 Task: Log work in the project TriumphTech for the issue 'Develop a new tool for automated testing of blockchain applications' spent time as '4w 4d 20h 47m' and remaining time as '5w 4d 11h 53m' and add a flag. Now add the issue to the epic 'Risk Assessment and Management'.
Action: Mouse moved to (920, 499)
Screenshot: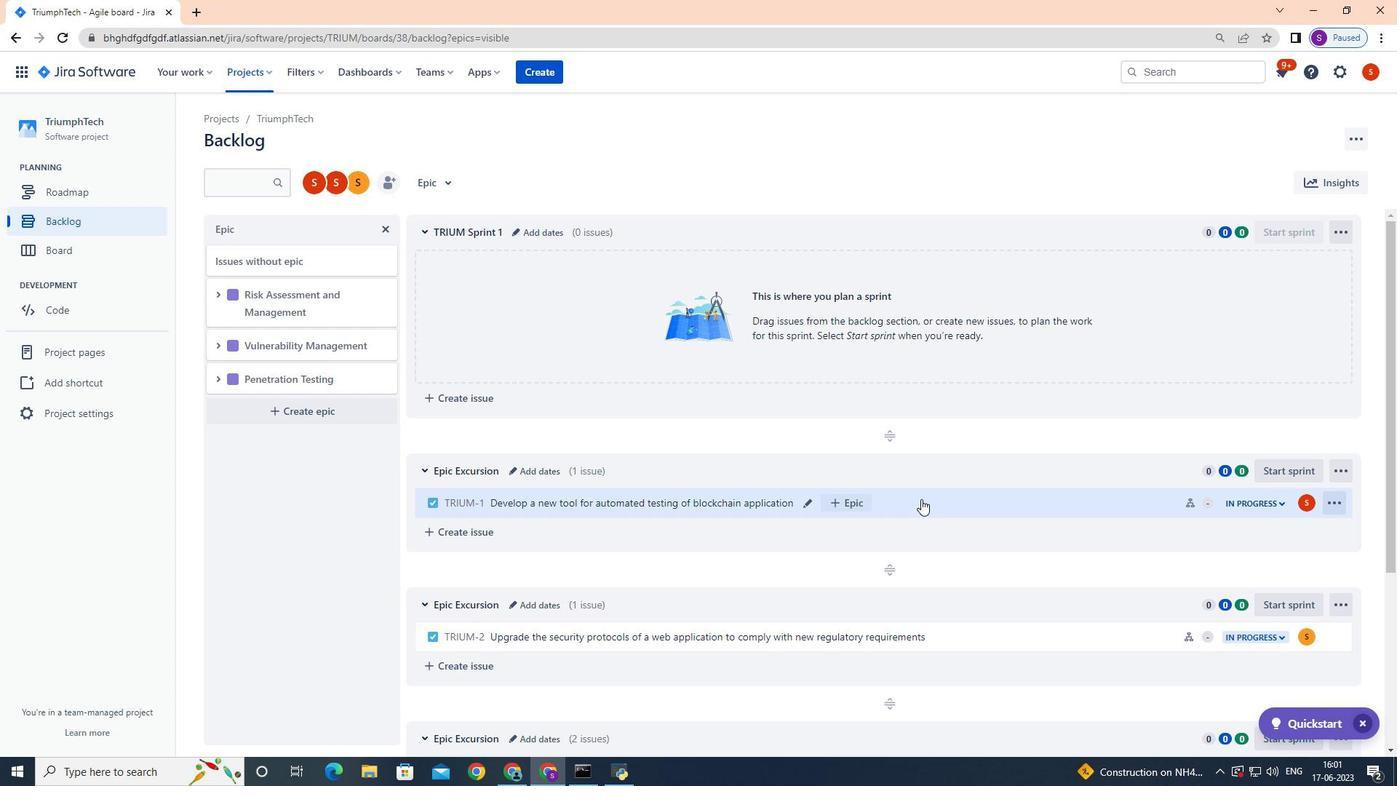 
Action: Mouse pressed left at (920, 499)
Screenshot: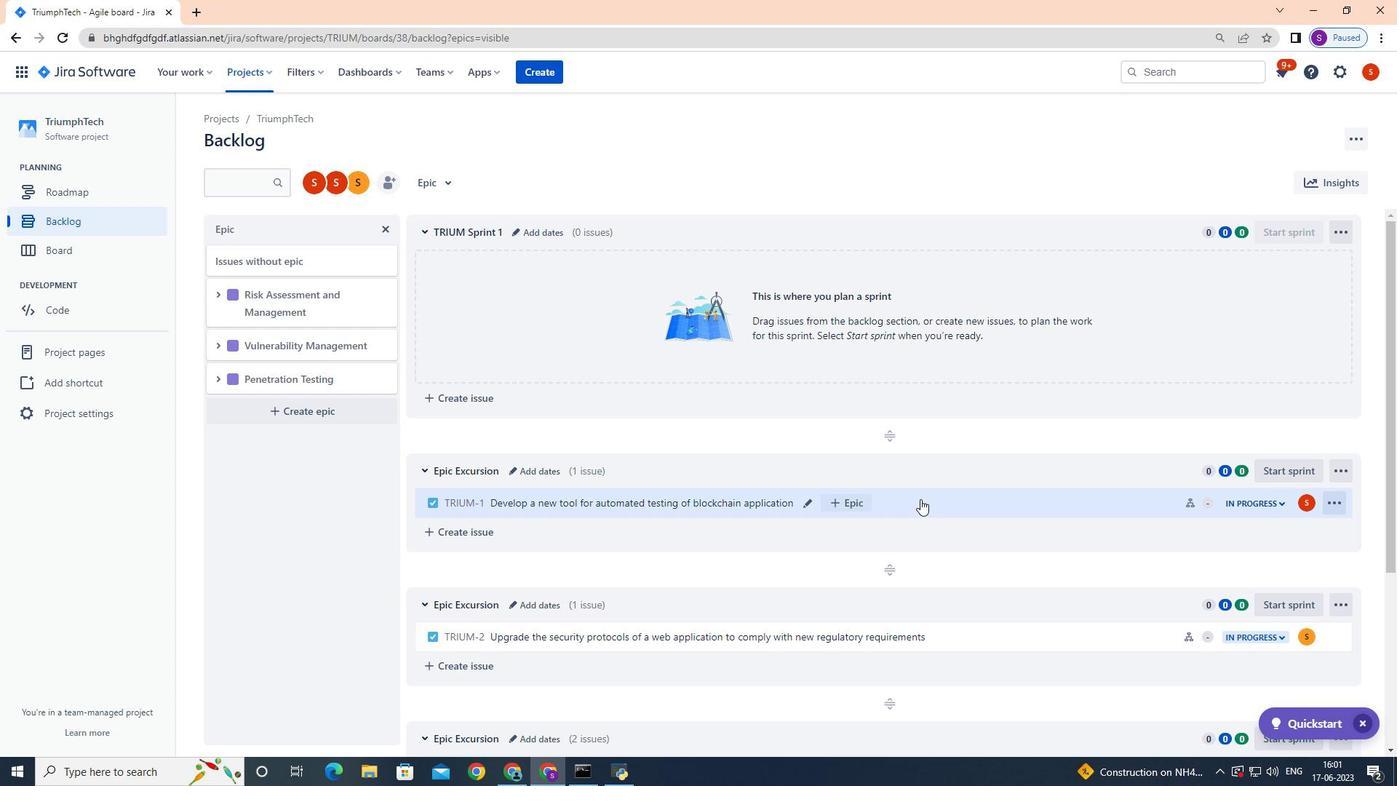 
Action: Mouse moved to (1327, 219)
Screenshot: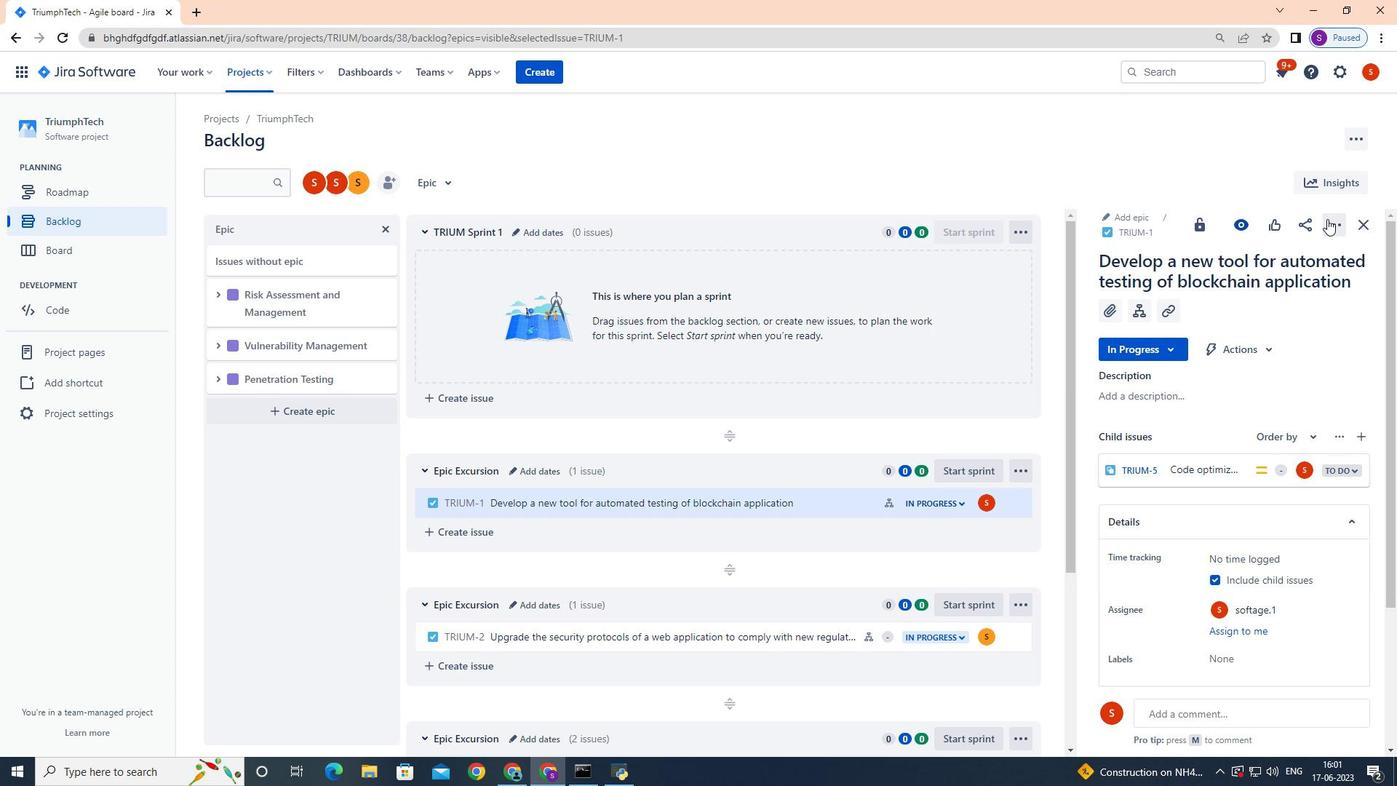 
Action: Mouse pressed left at (1327, 219)
Screenshot: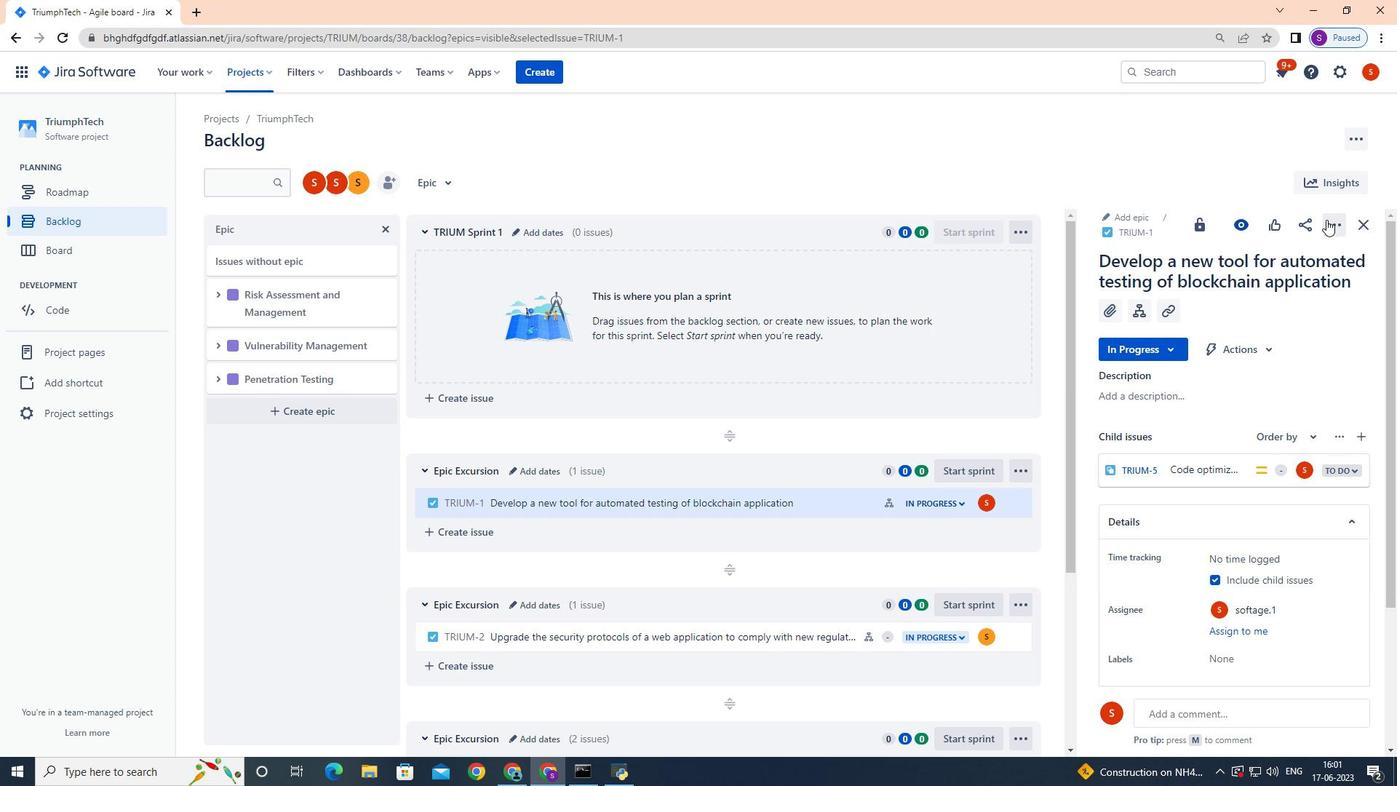 
Action: Mouse moved to (1315, 252)
Screenshot: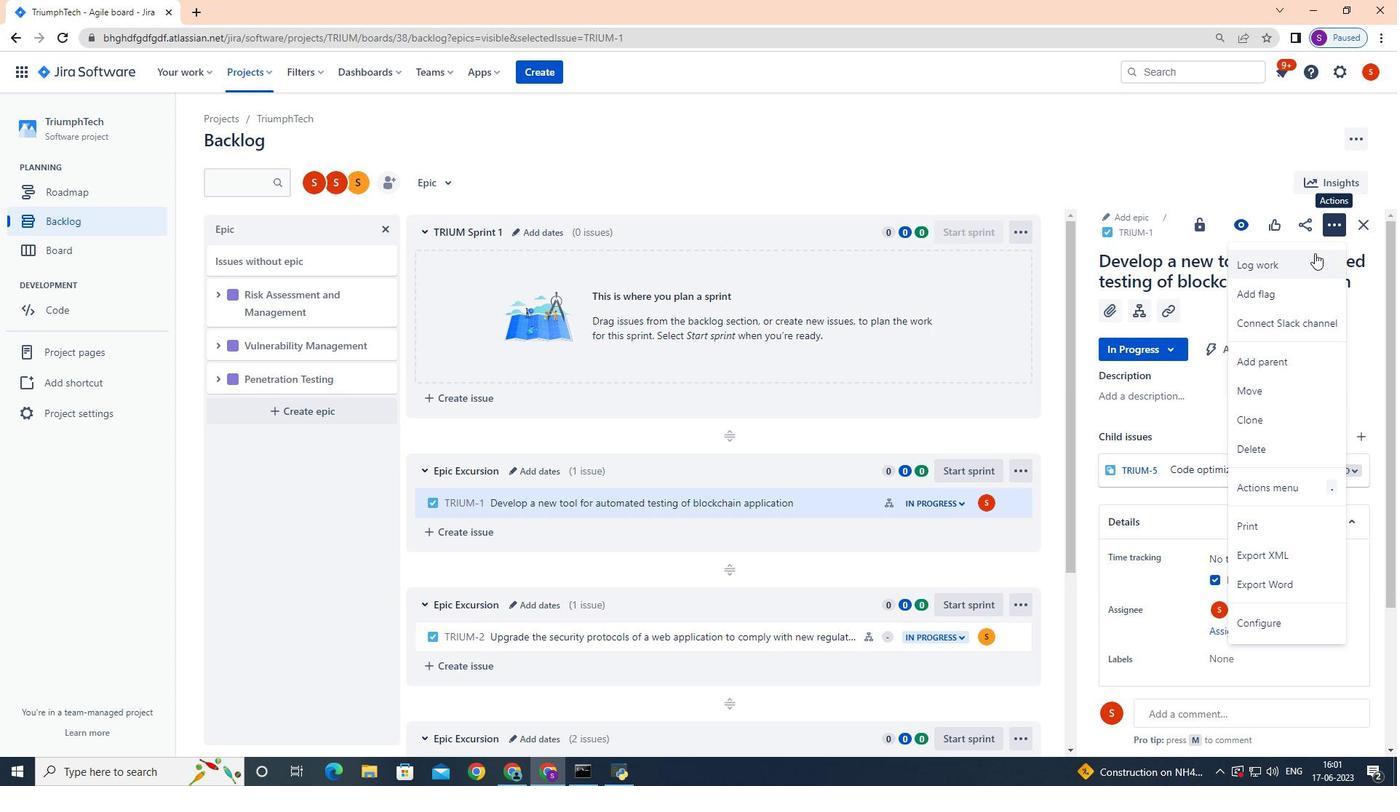 
Action: Mouse pressed left at (1315, 252)
Screenshot: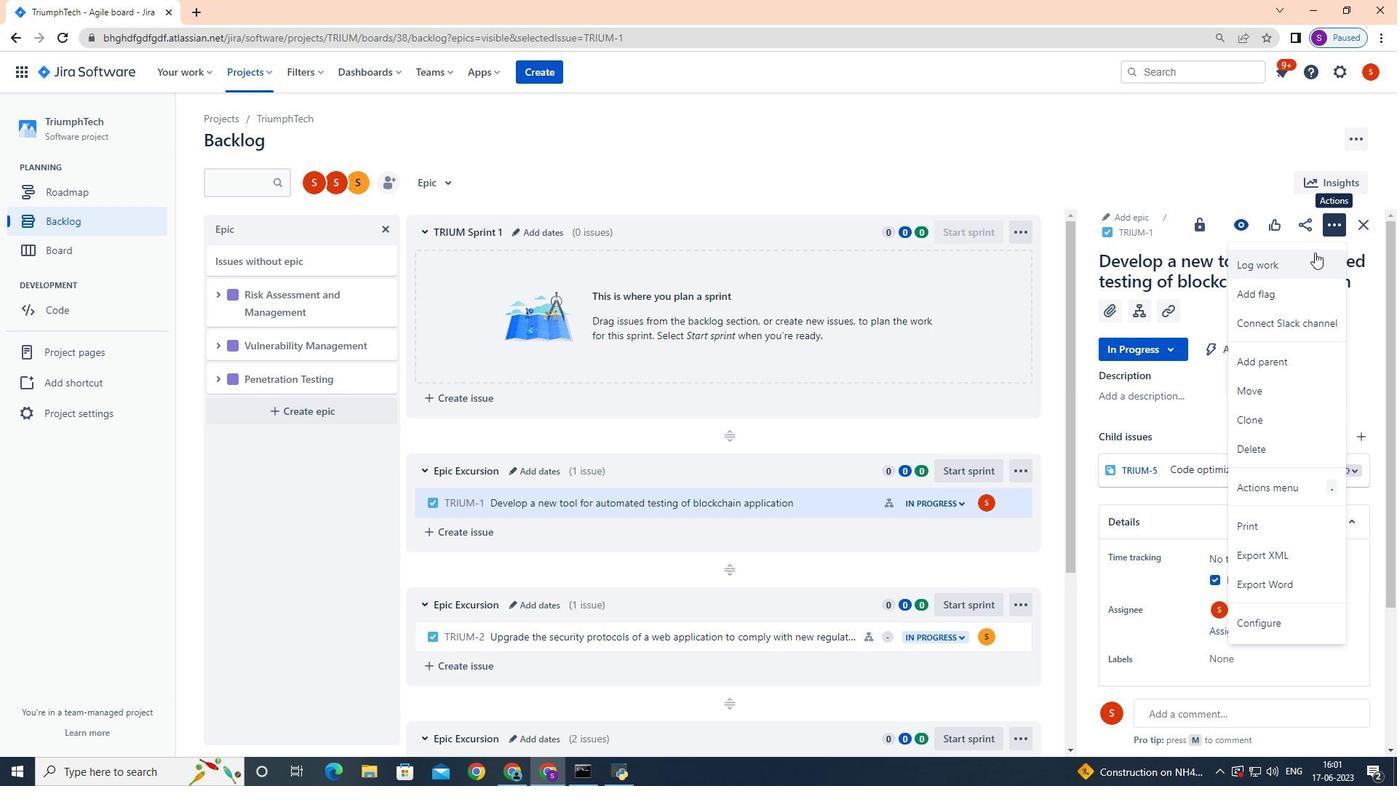 
Action: Mouse moved to (1274, 256)
Screenshot: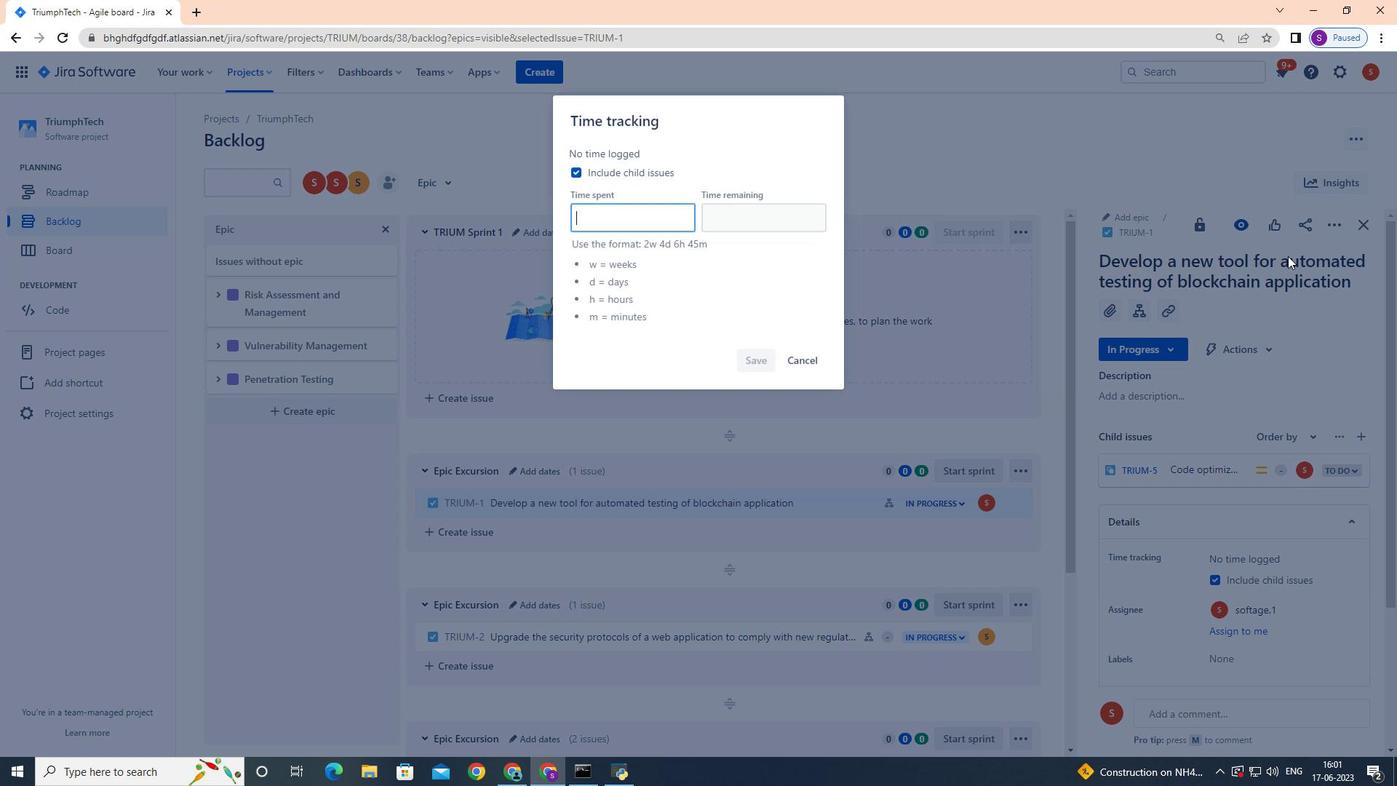 
Action: Key pressed 4w<Key.space>4d<Key.space>20h<Key.space>47m
Screenshot: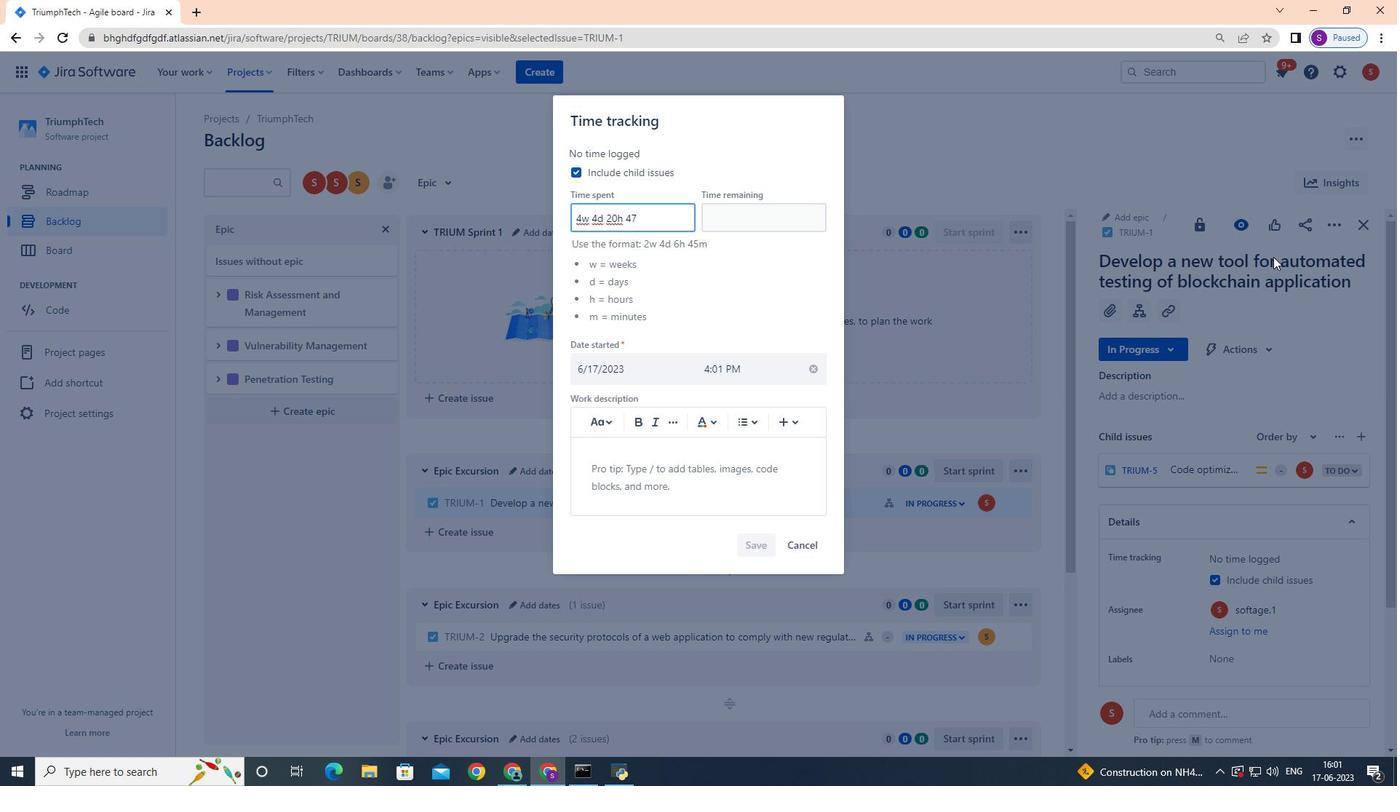 
Action: Mouse moved to (742, 222)
Screenshot: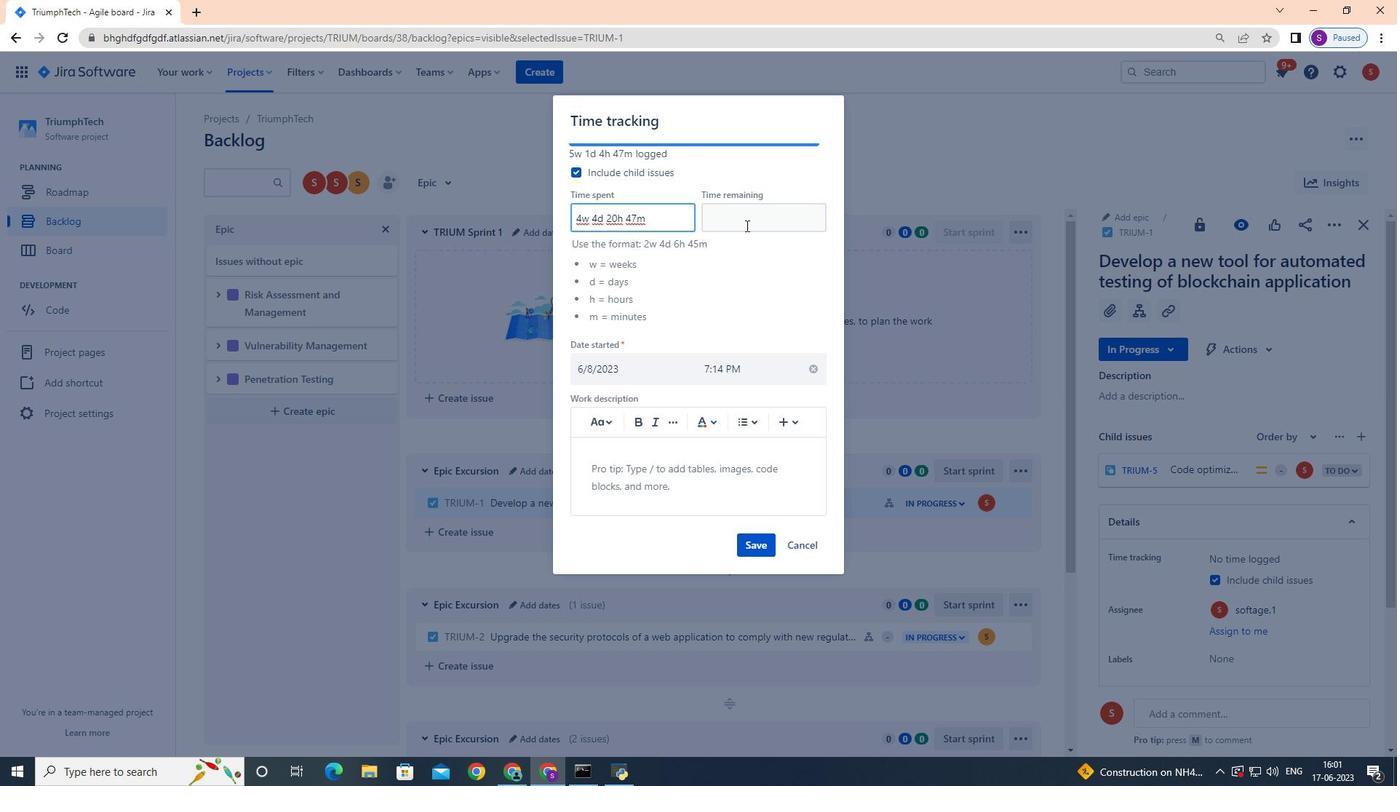 
Action: Mouse pressed left at (742, 222)
Screenshot: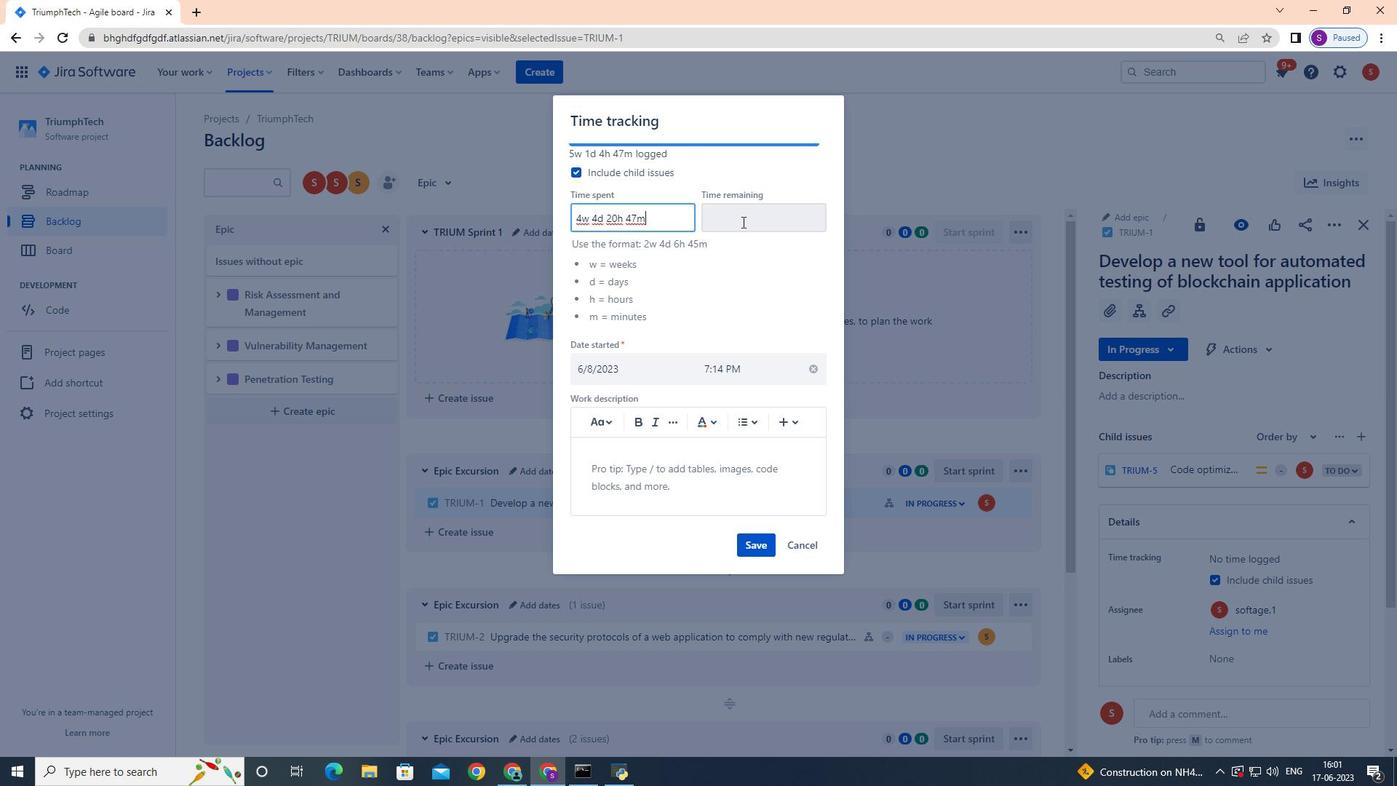 
Action: Key pressed 5w<Key.space>4d<Key.space>11h<Key.space>53m
Screenshot: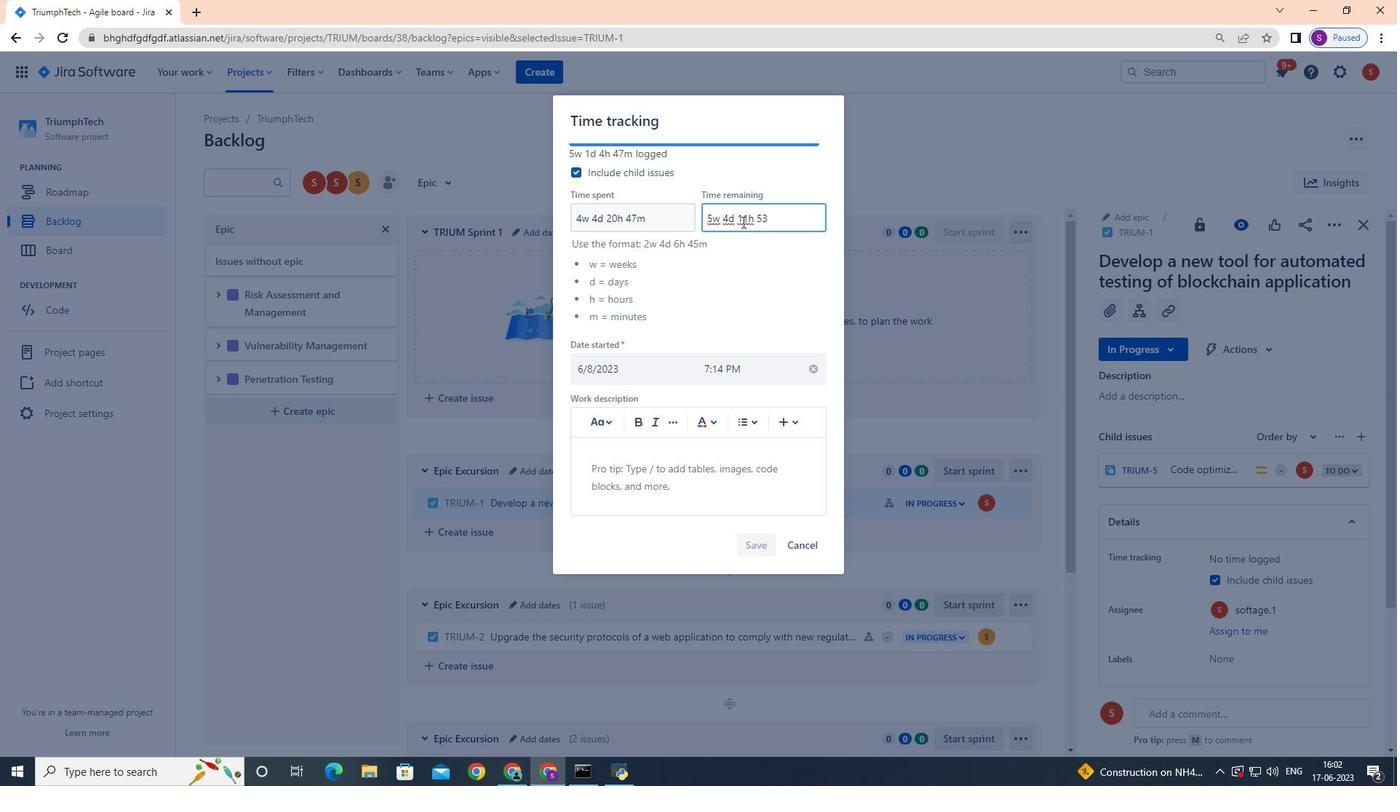 
Action: Mouse moved to (743, 544)
Screenshot: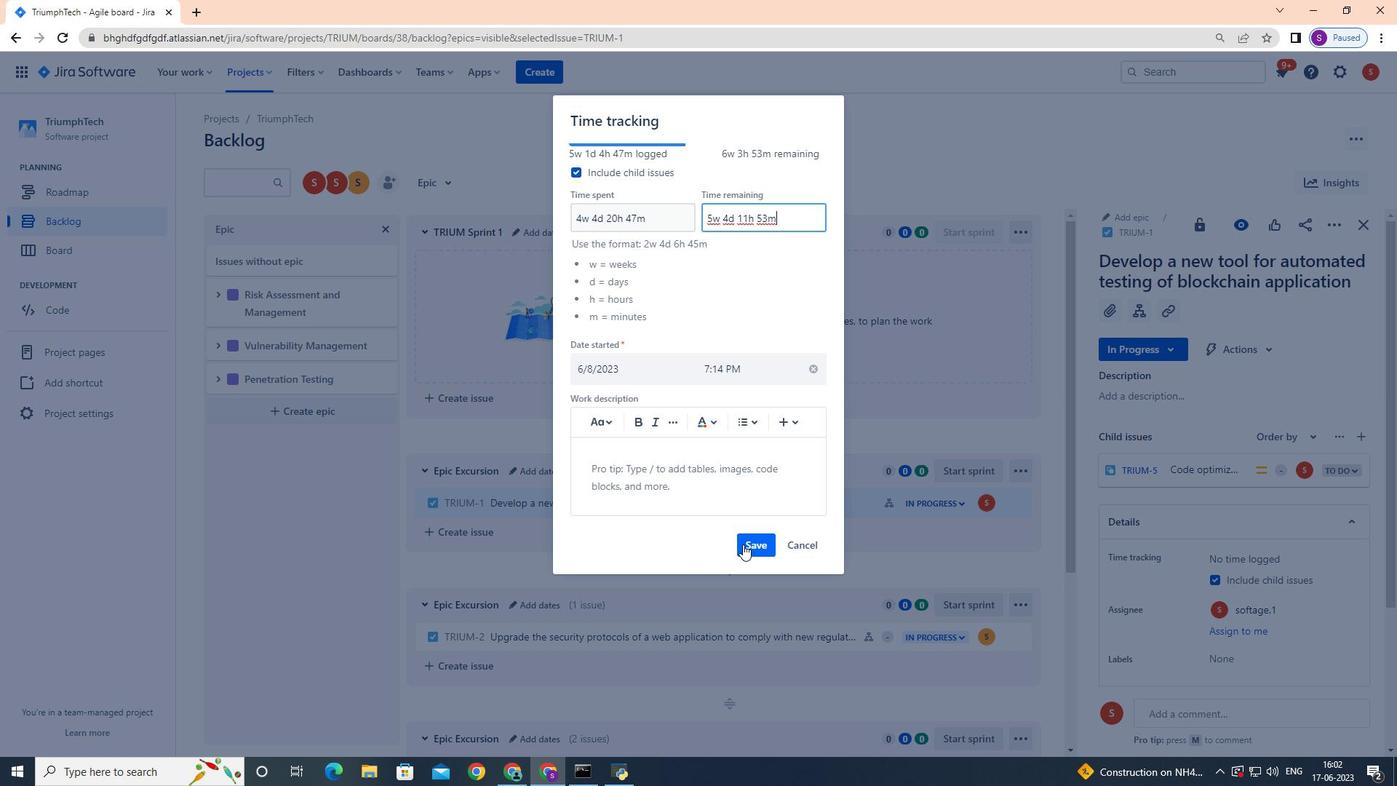 
Action: Mouse pressed left at (743, 544)
Screenshot: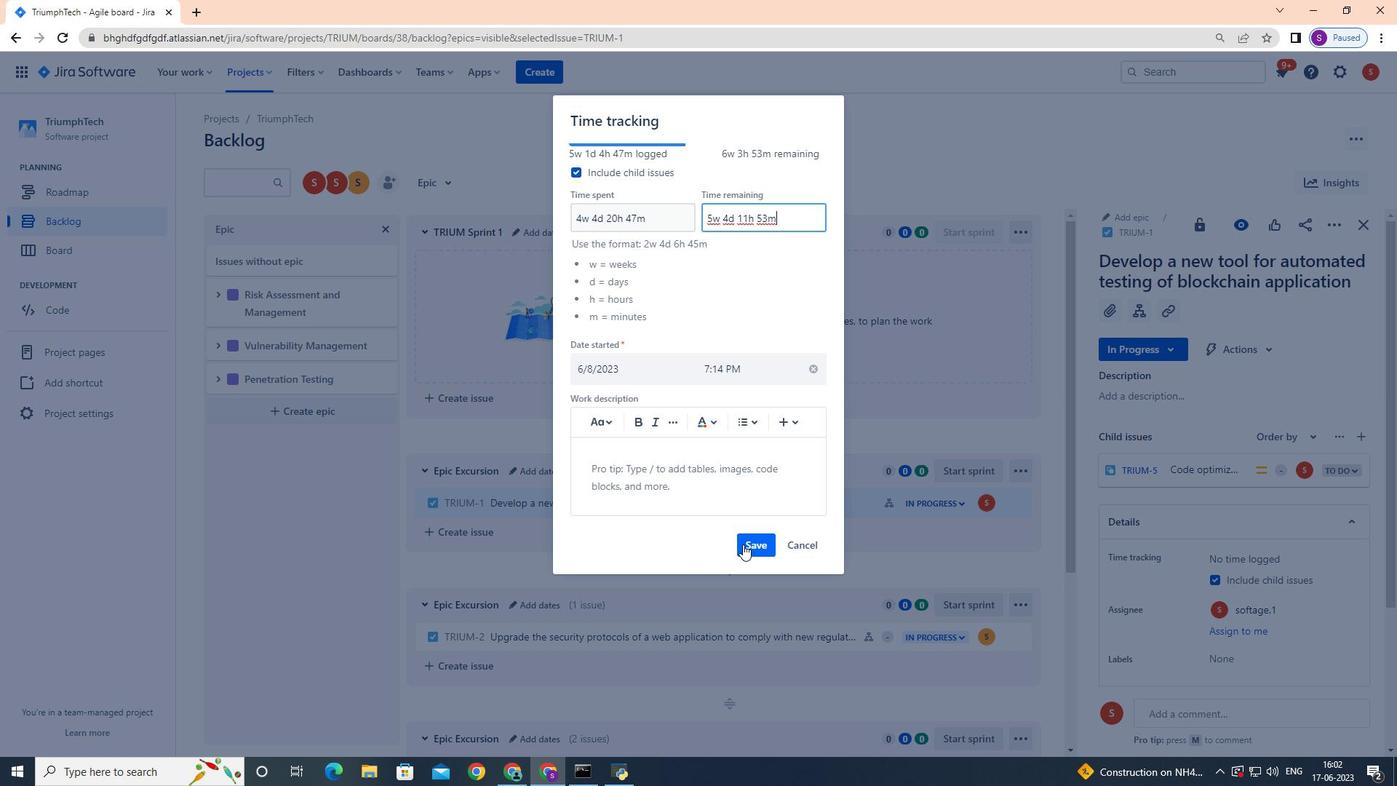 
Action: Mouse moved to (1343, 220)
Screenshot: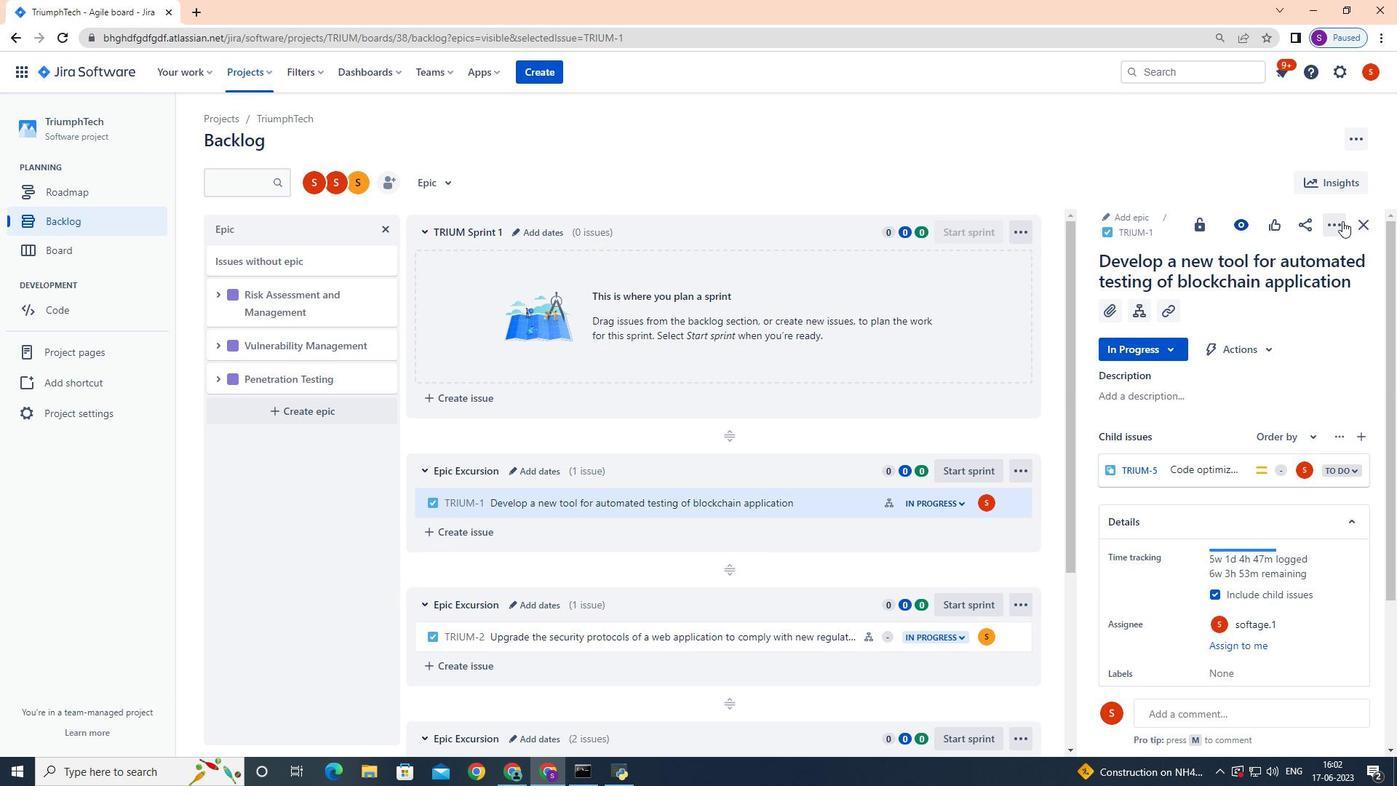
Action: Mouse pressed left at (1343, 220)
Screenshot: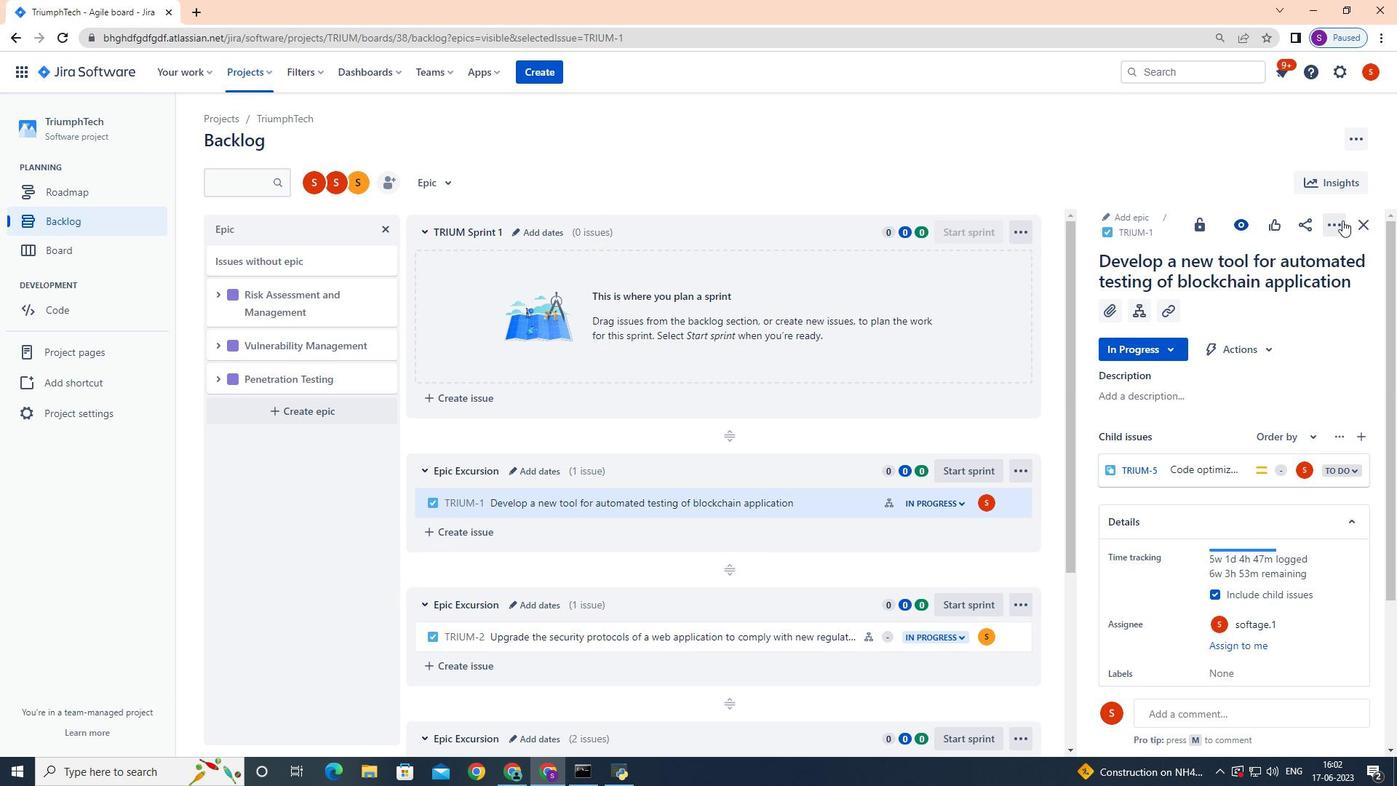 
Action: Mouse moved to (1305, 294)
Screenshot: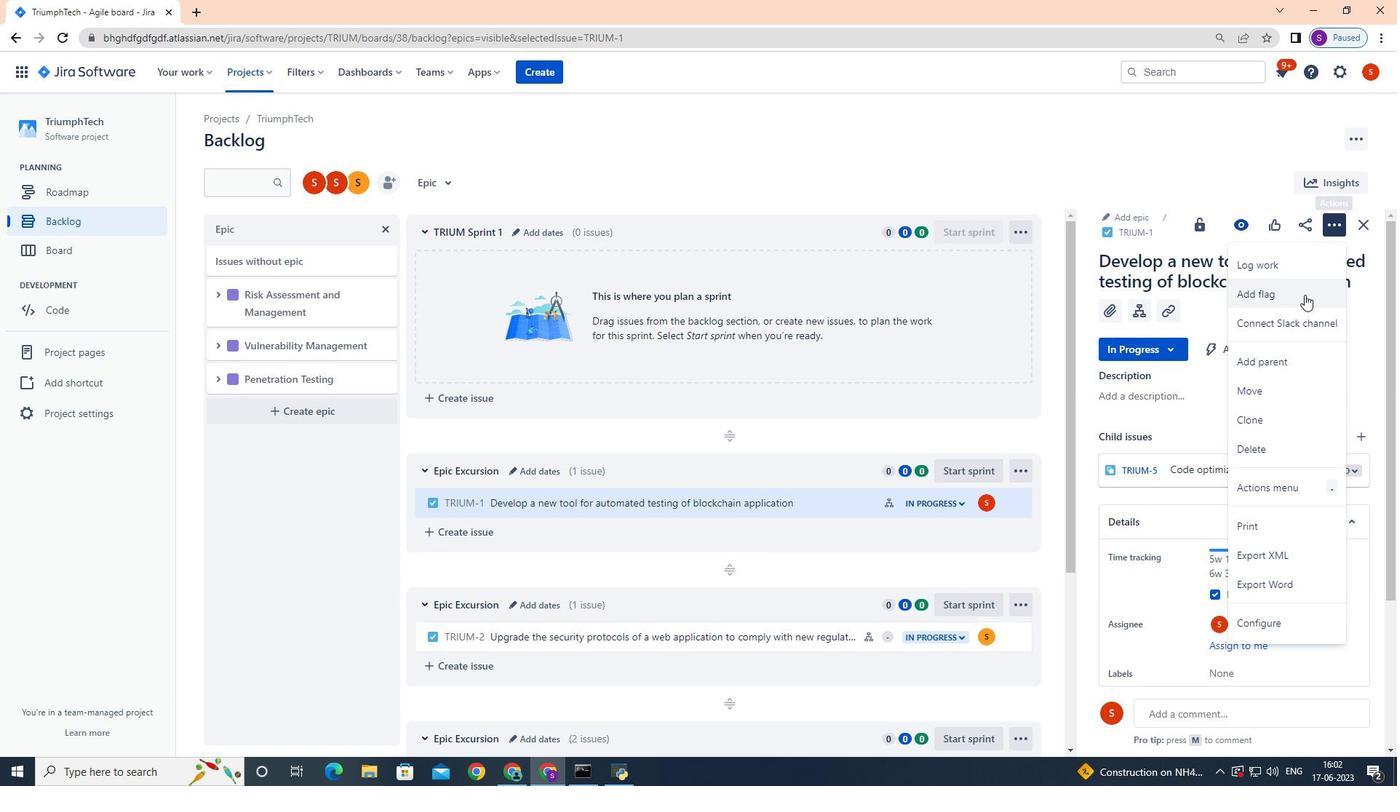 
Action: Mouse pressed left at (1305, 294)
Screenshot: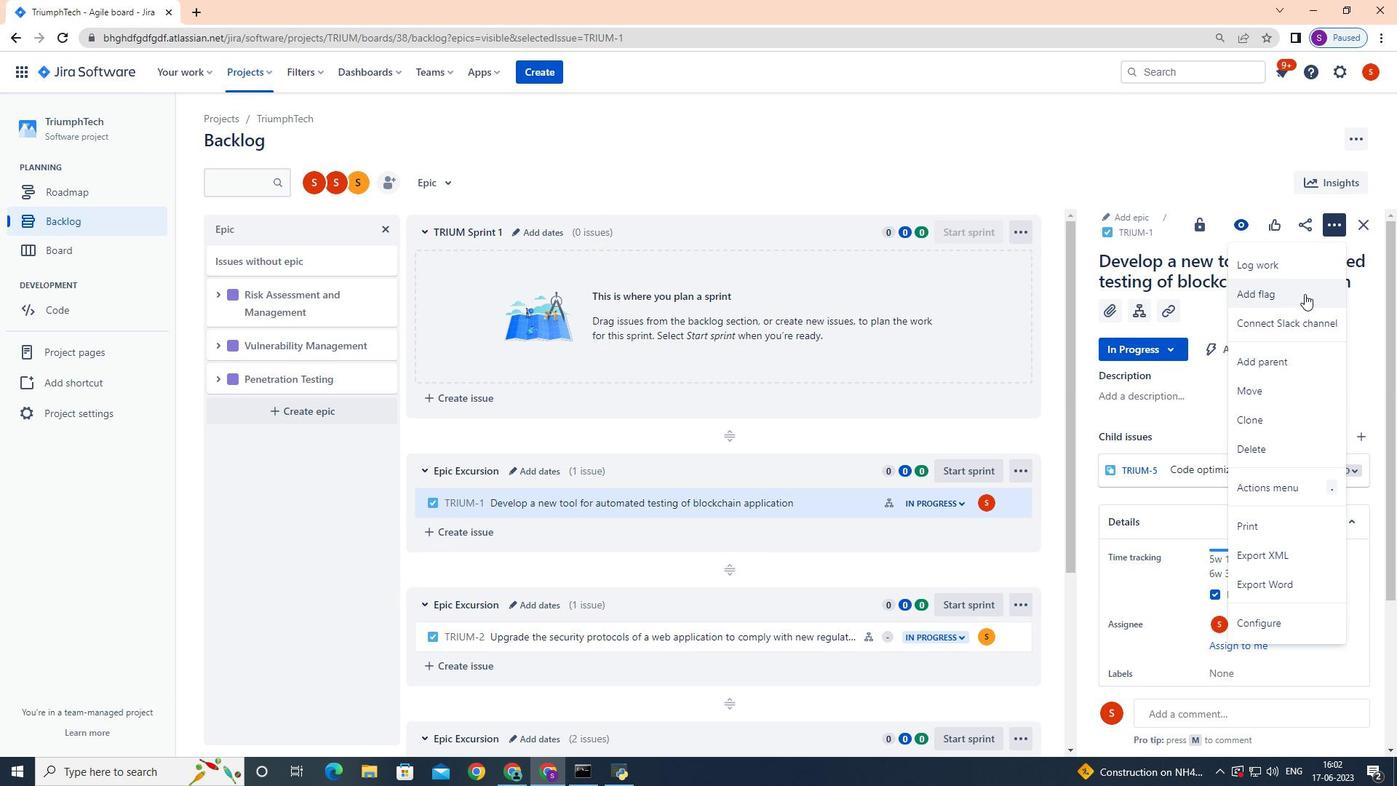 
Action: Mouse moved to (1046, 384)
Screenshot: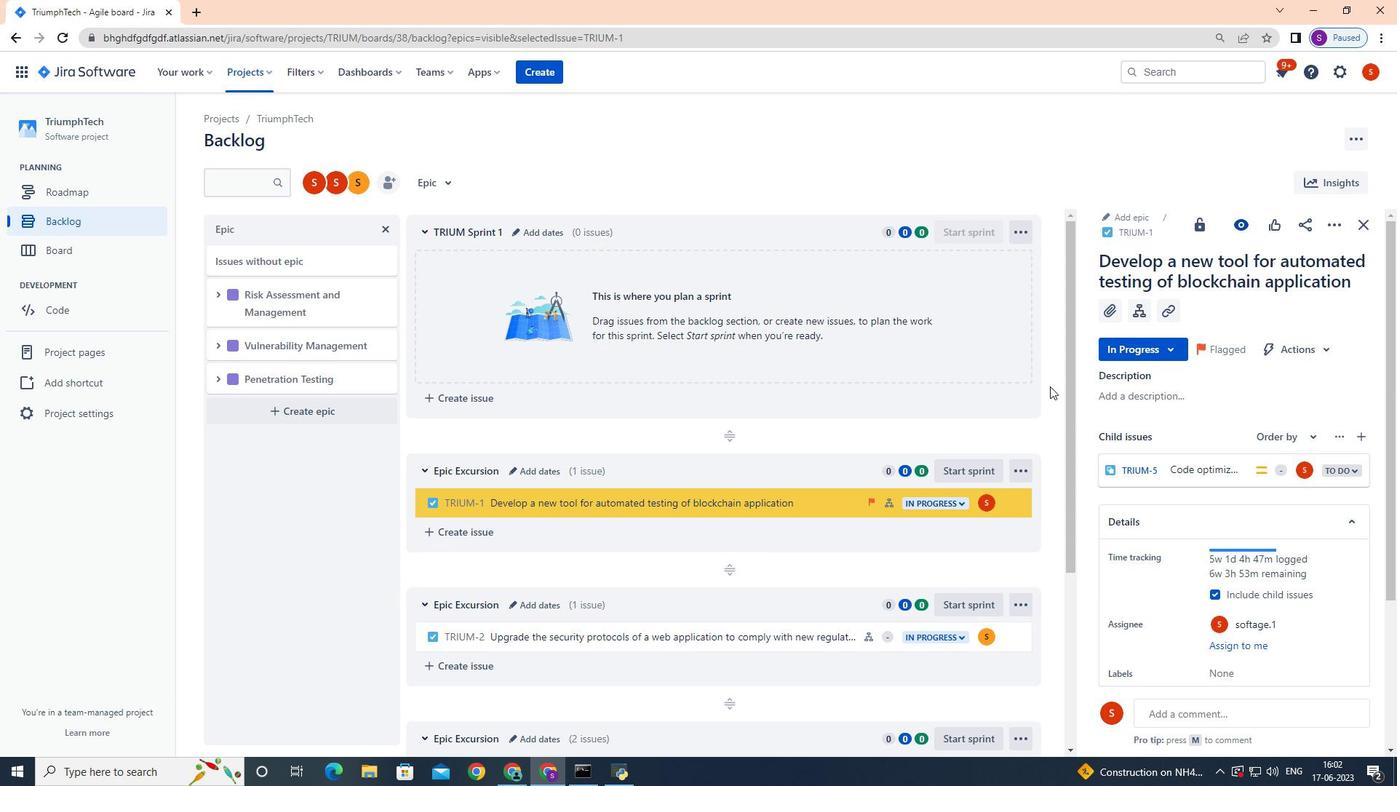 
Action: Mouse scrolled (1046, 383) with delta (0, 0)
Screenshot: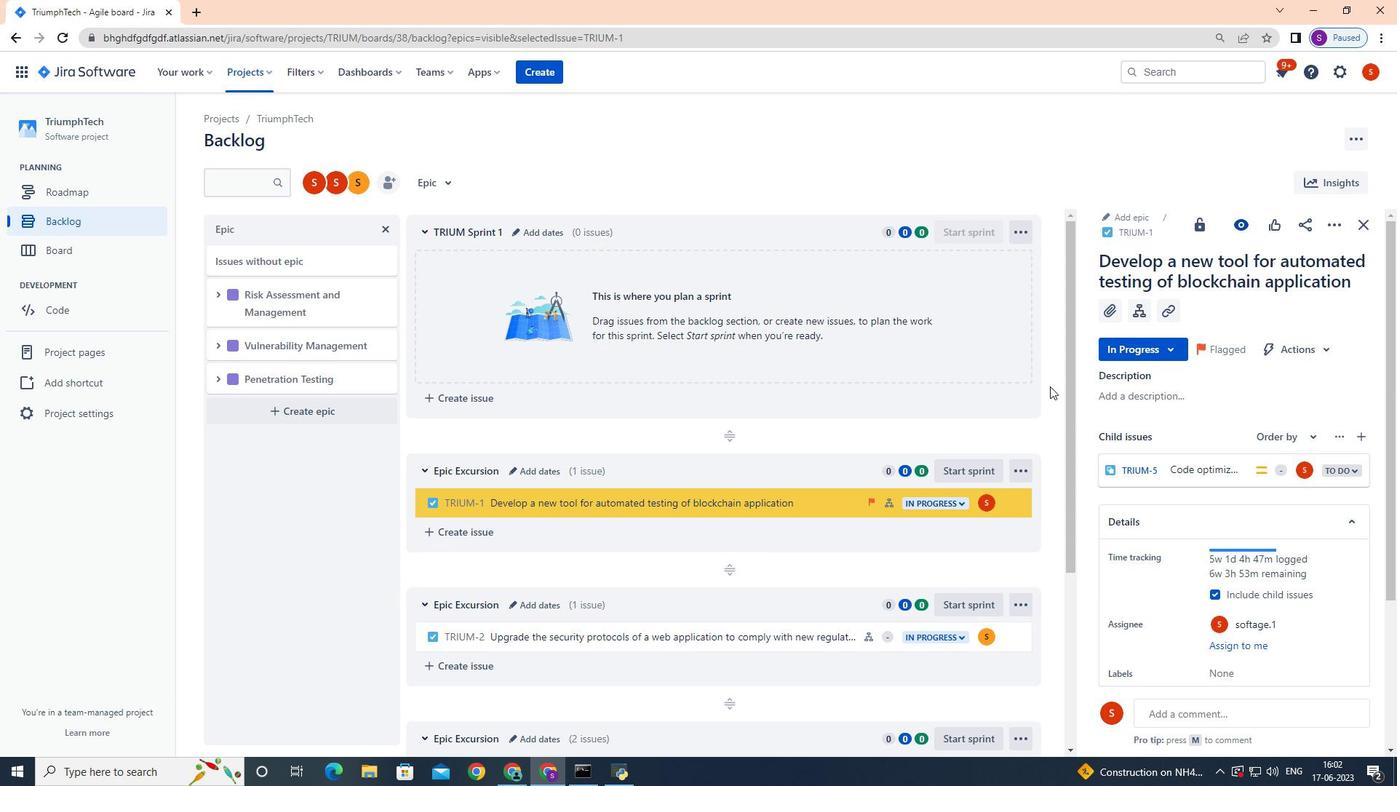 
Action: Mouse moved to (821, 430)
Screenshot: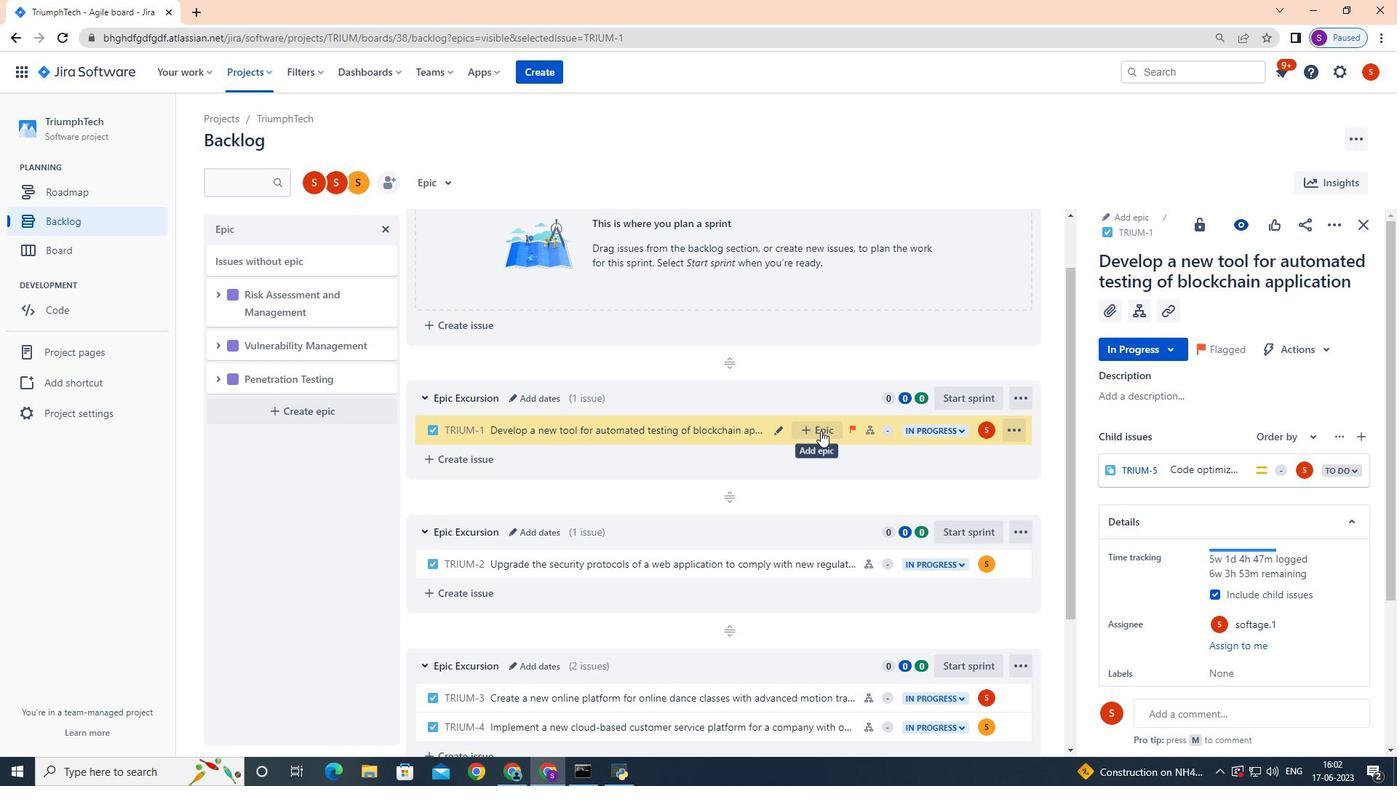 
Action: Mouse pressed left at (821, 430)
Screenshot: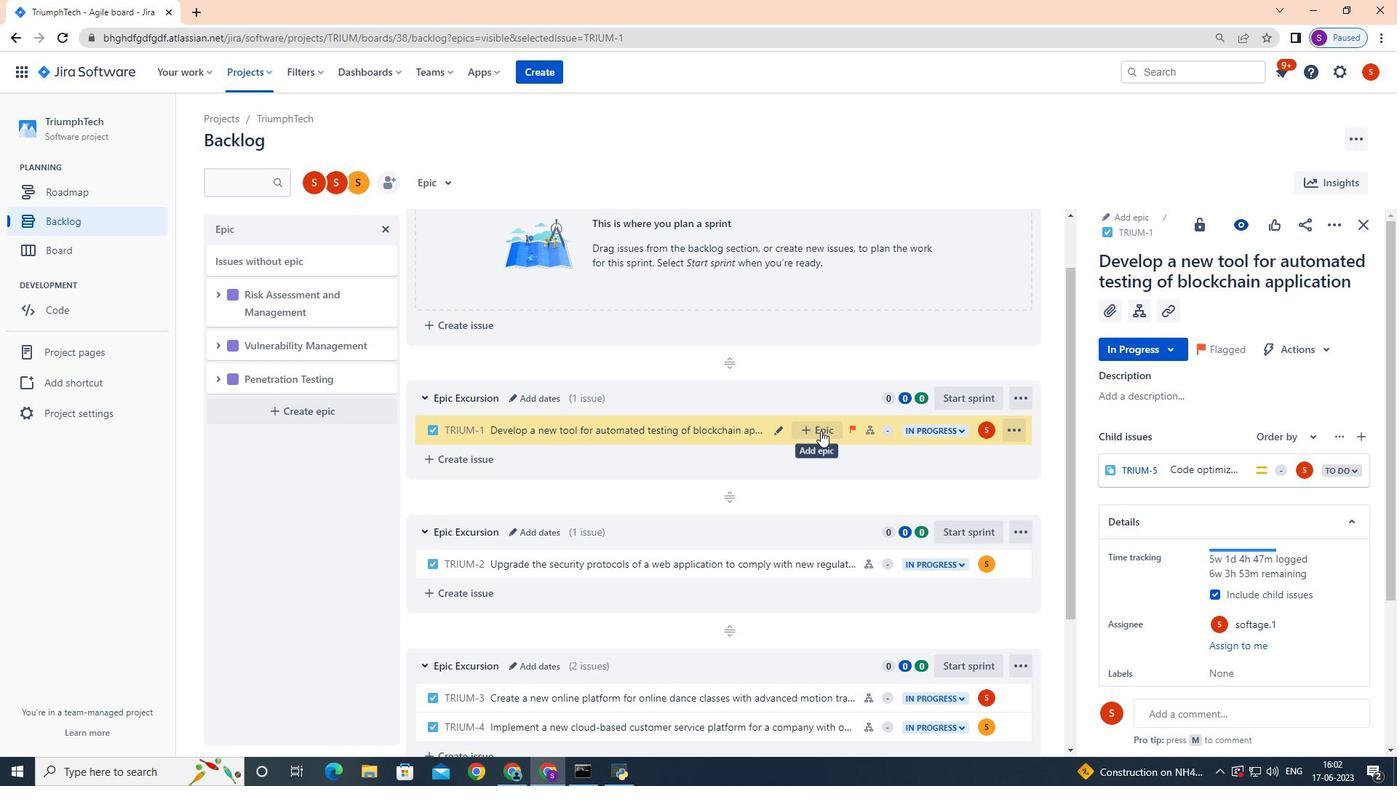 
Action: Mouse moved to (901, 534)
Screenshot: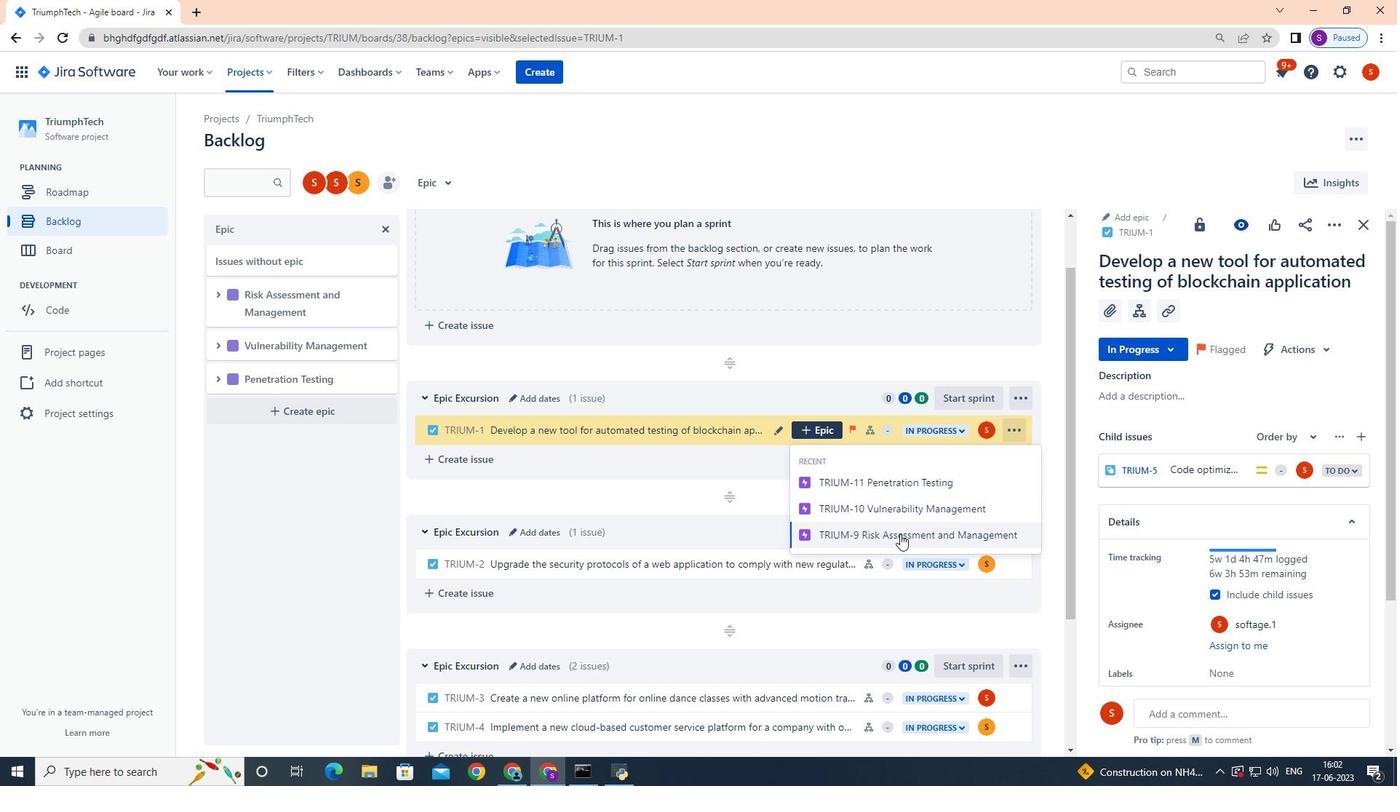 
Action: Mouse pressed left at (901, 534)
Screenshot: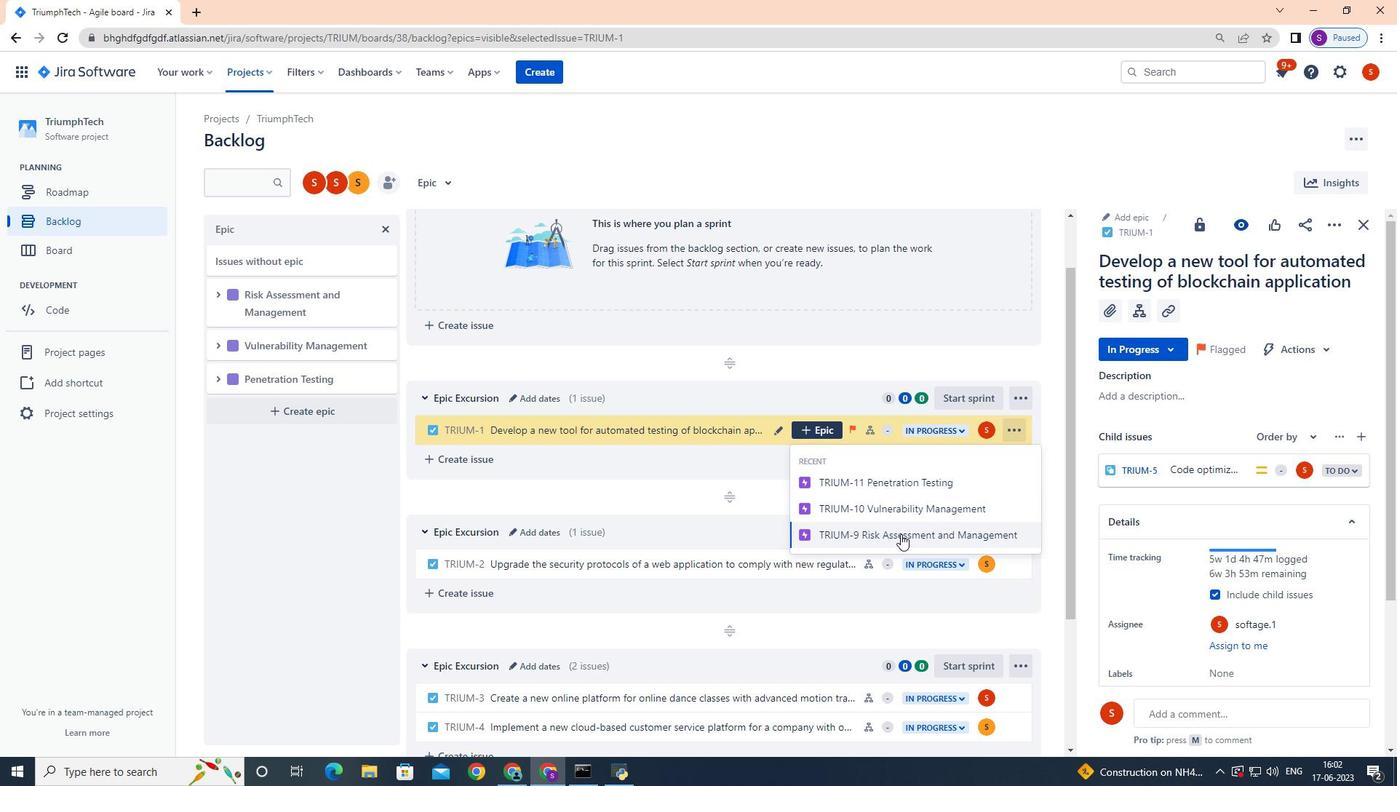 
